 Task: Look for products in the category "Chicken" that are on sale.
Action: Mouse moved to (22, 93)
Screenshot: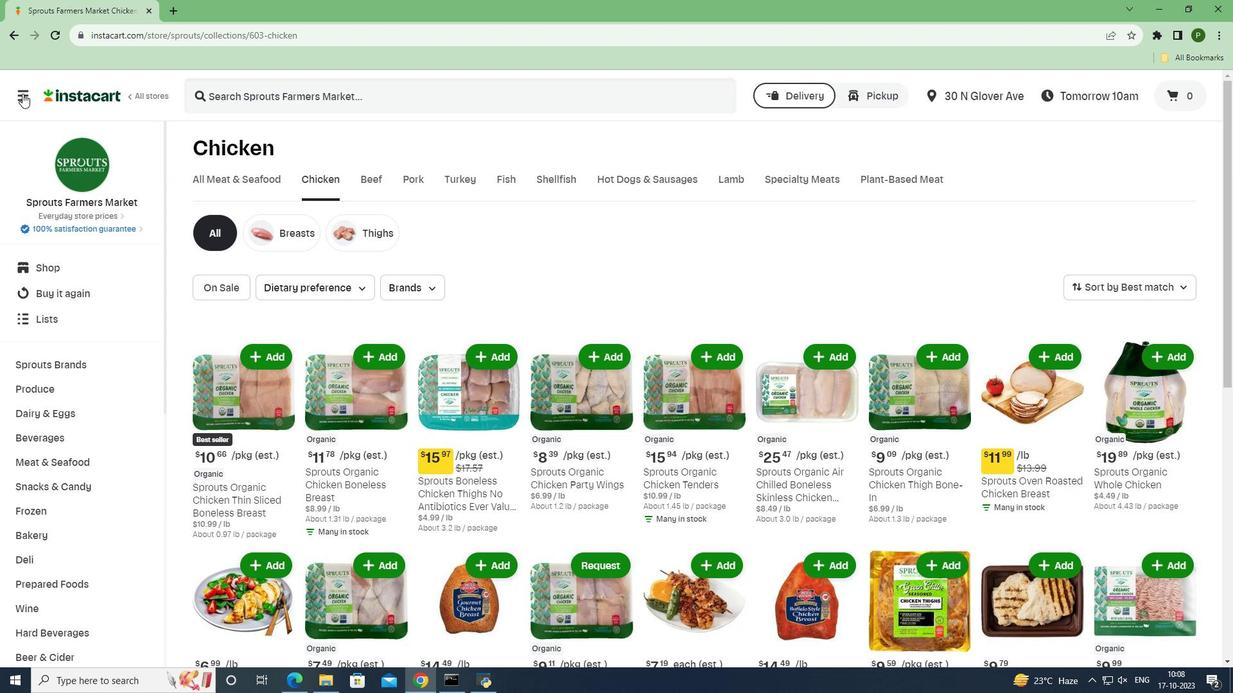 
Action: Mouse pressed left at (22, 93)
Screenshot: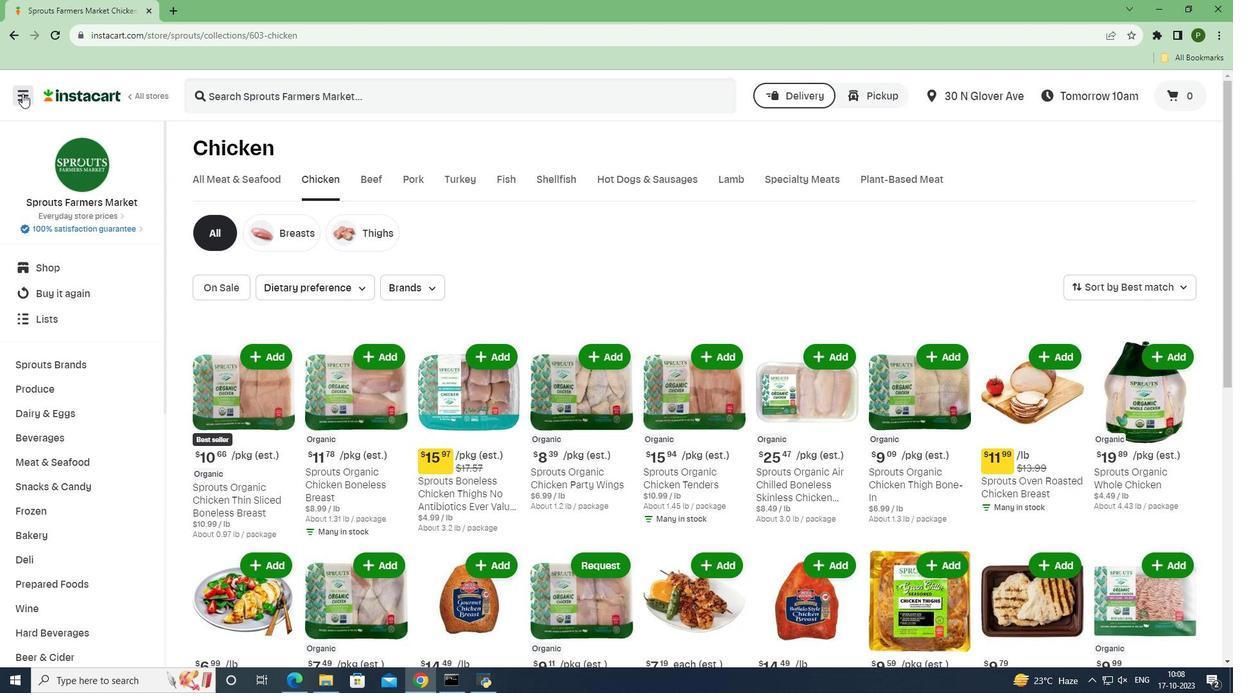 
Action: Mouse moved to (50, 342)
Screenshot: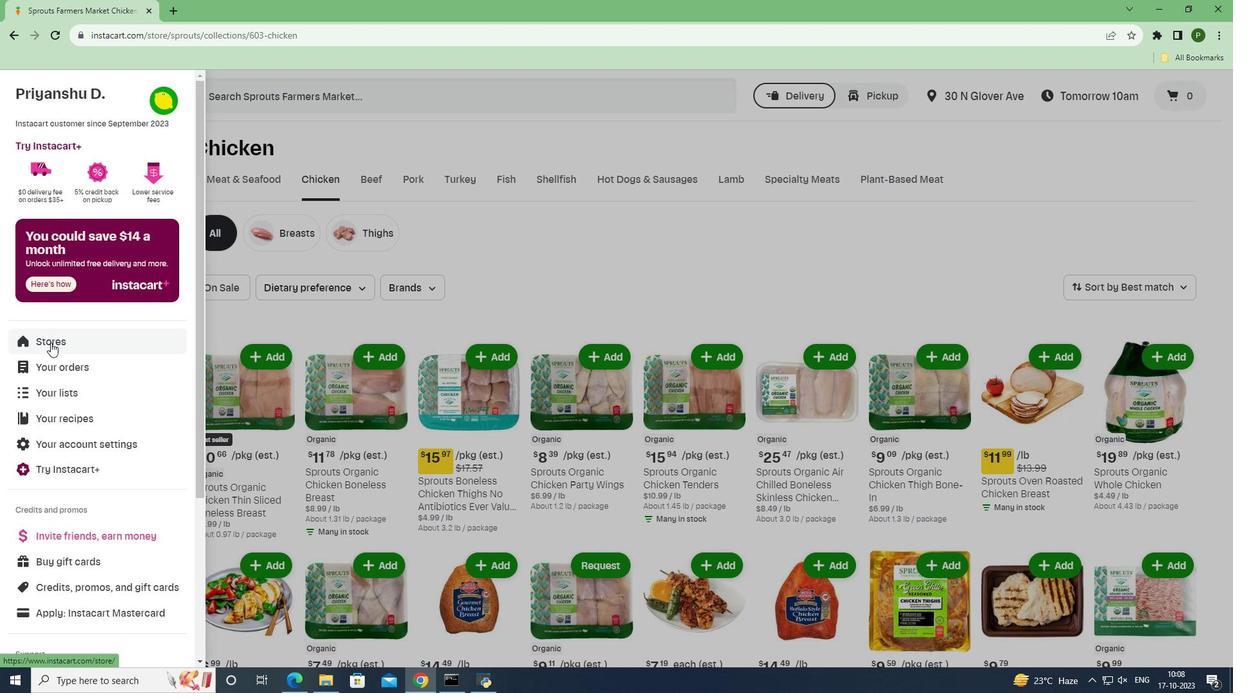 
Action: Mouse pressed left at (50, 342)
Screenshot: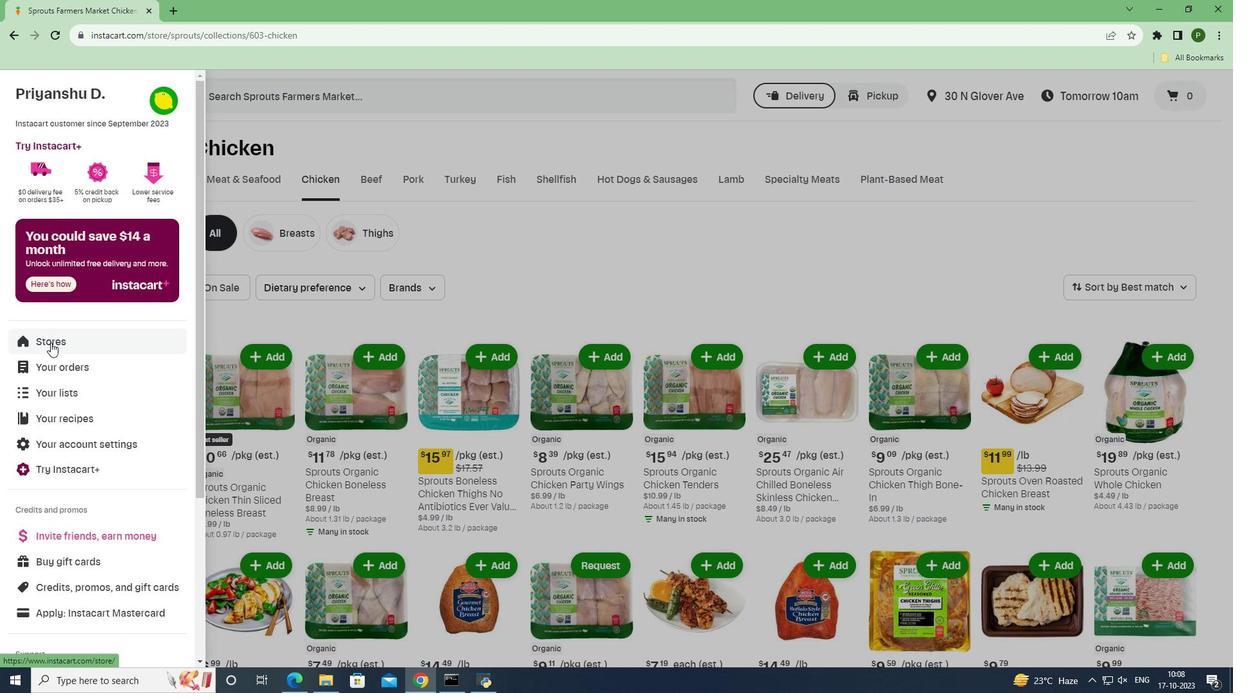 
Action: Mouse moved to (310, 149)
Screenshot: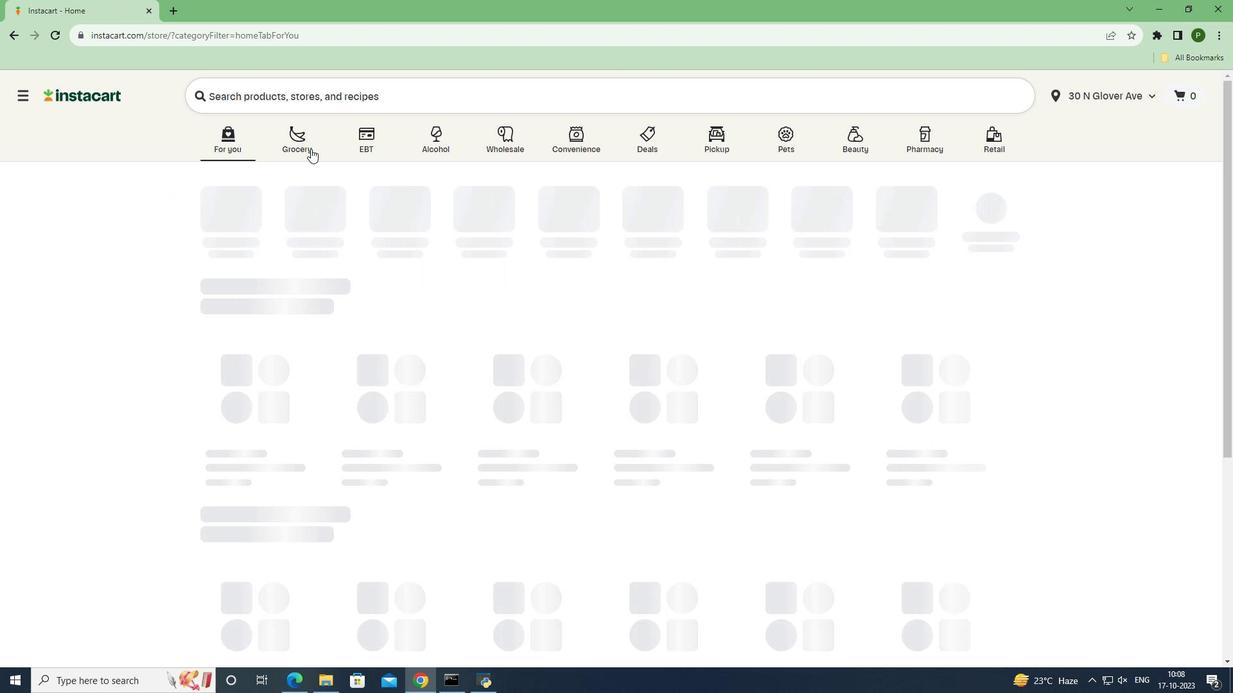 
Action: Mouse pressed left at (310, 149)
Screenshot: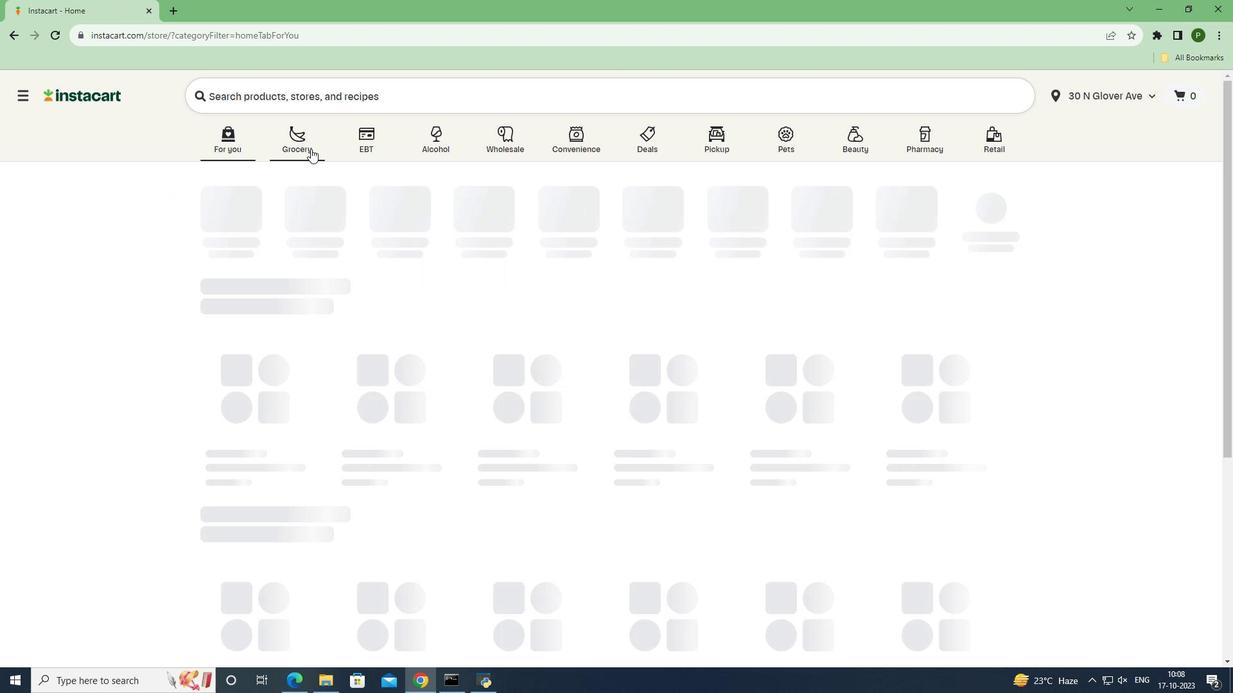 
Action: Mouse moved to (788, 287)
Screenshot: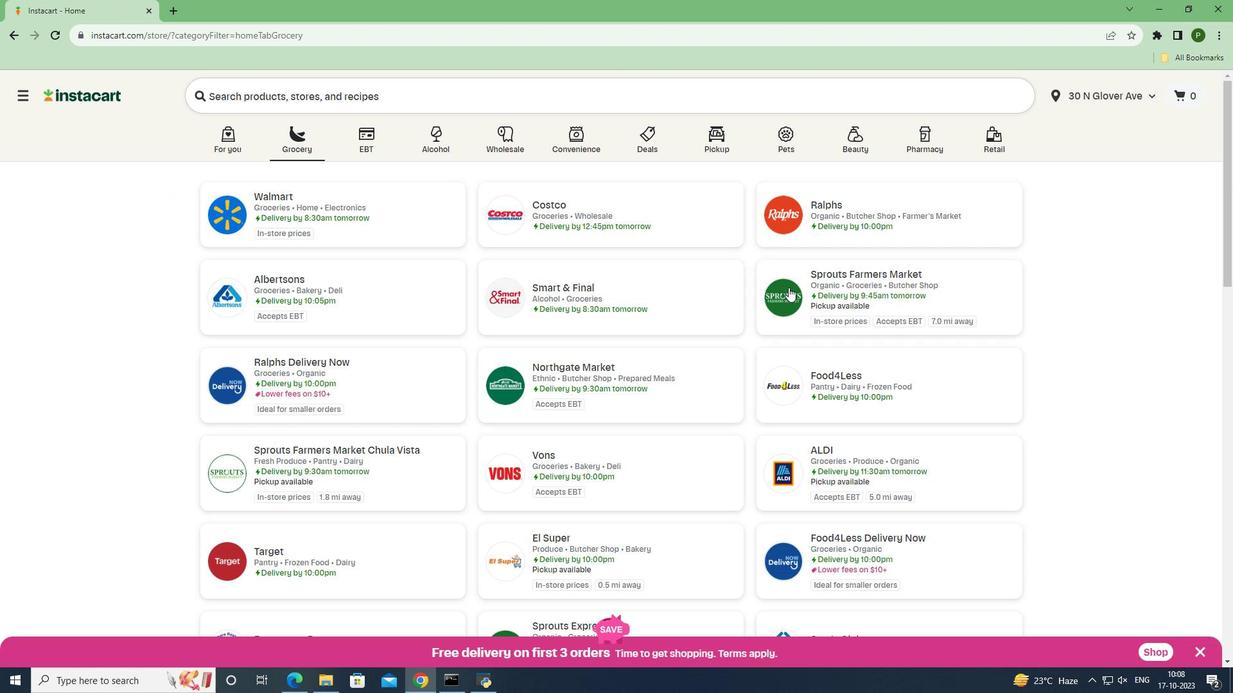 
Action: Mouse pressed left at (788, 287)
Screenshot: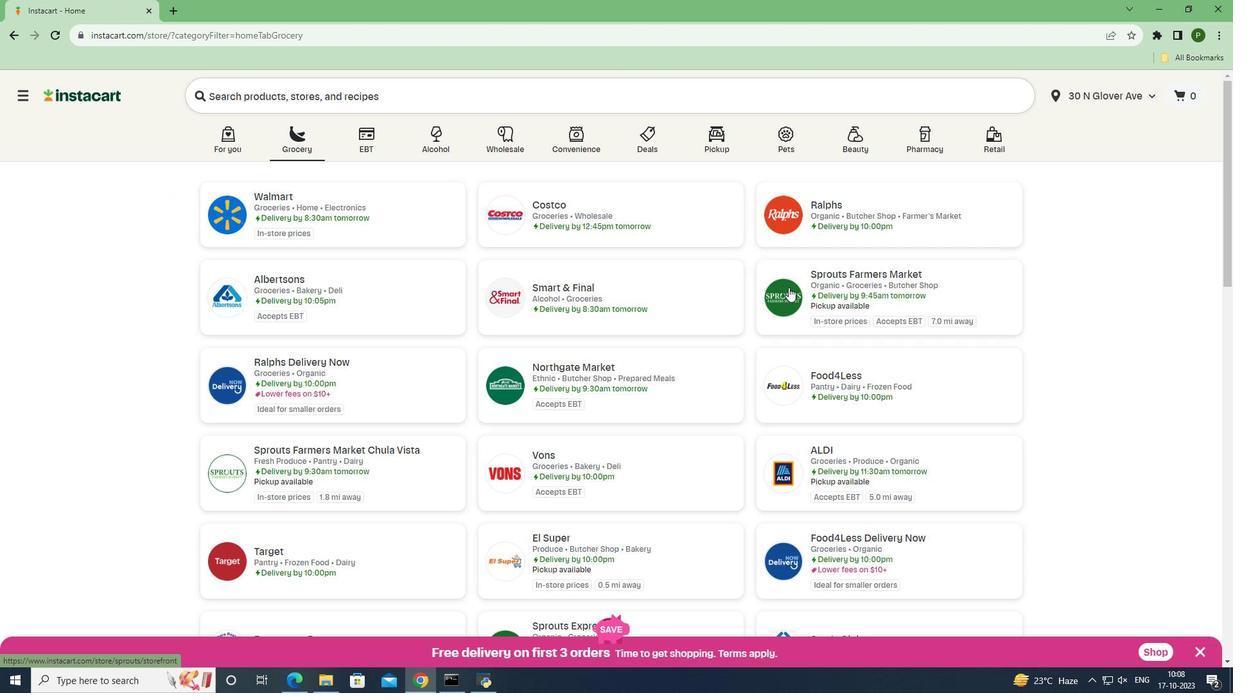 
Action: Mouse moved to (89, 470)
Screenshot: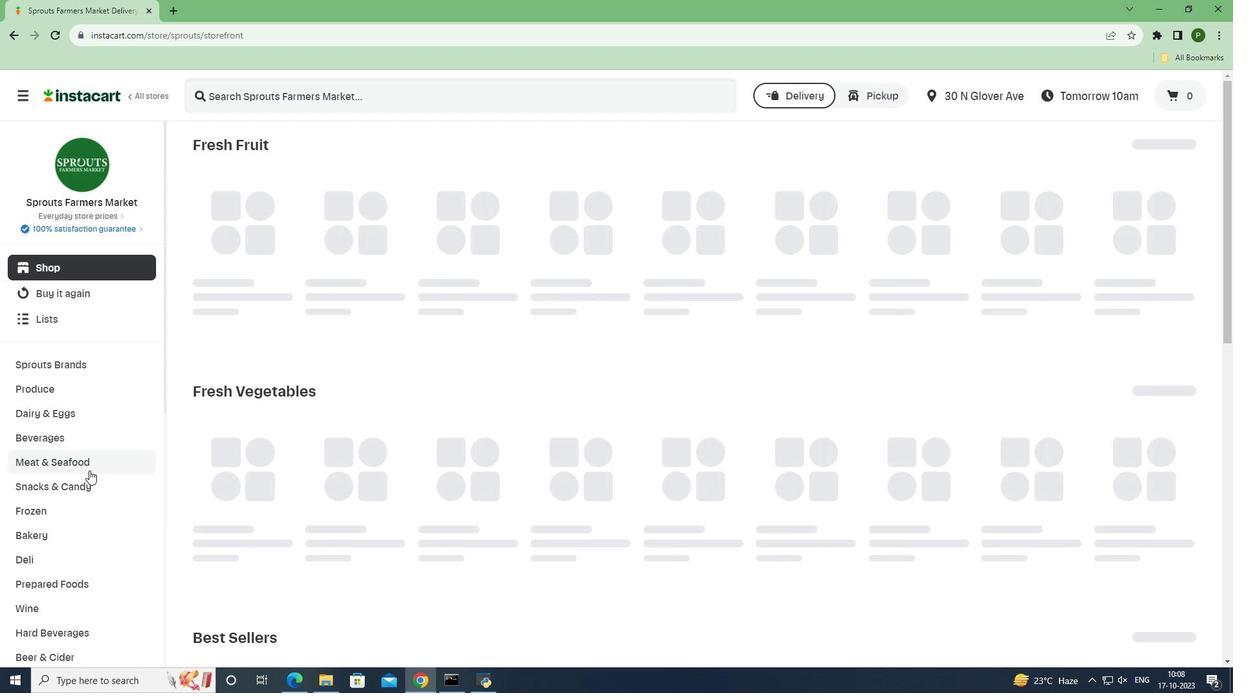 
Action: Mouse pressed left at (89, 470)
Screenshot: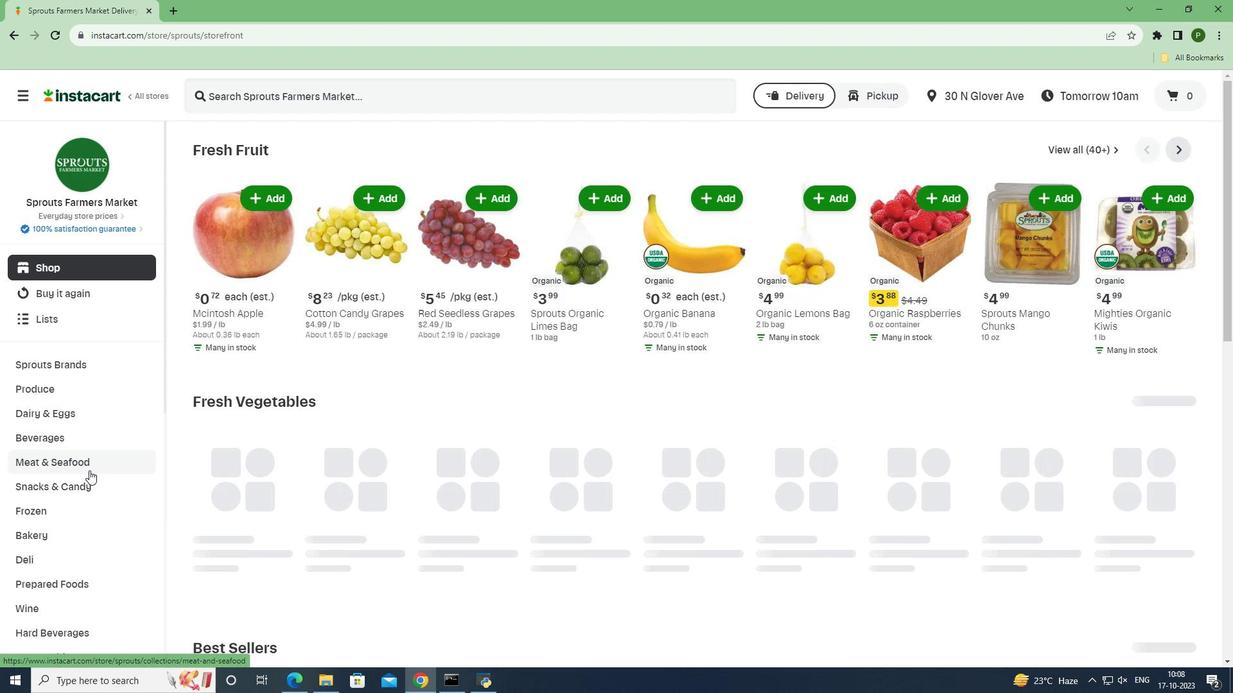 
Action: Mouse moved to (323, 181)
Screenshot: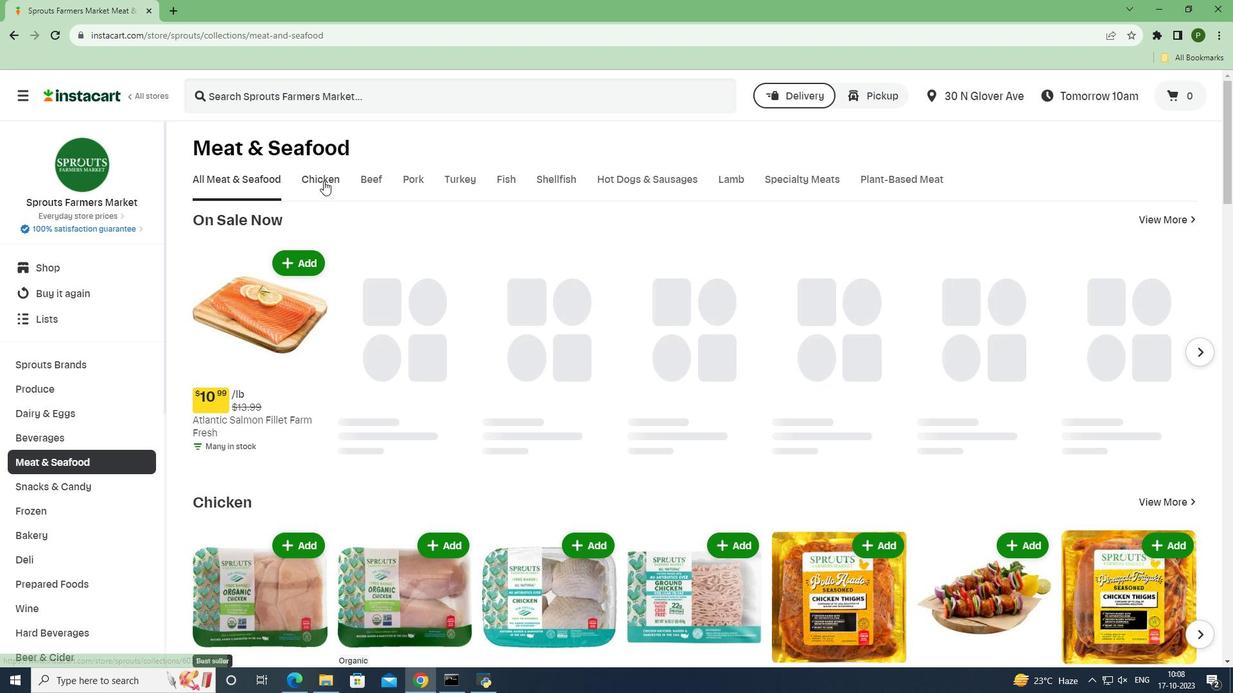 
Action: Mouse pressed left at (323, 181)
Screenshot: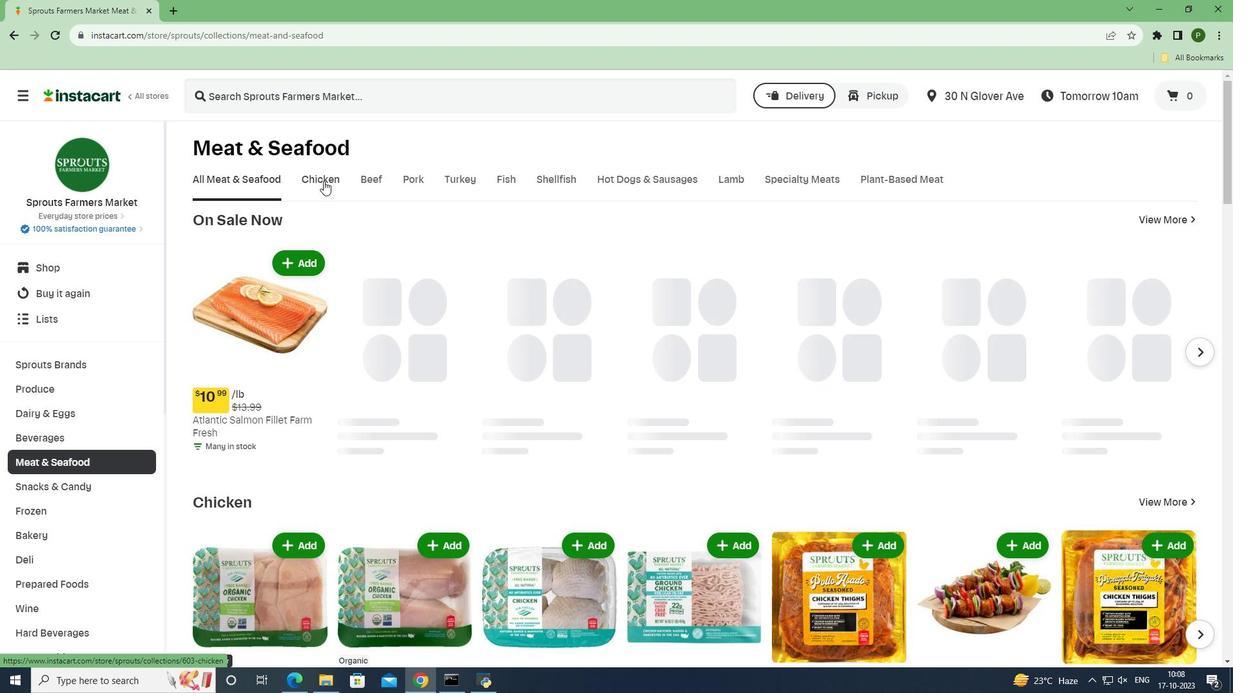 
Action: Mouse moved to (371, 229)
Screenshot: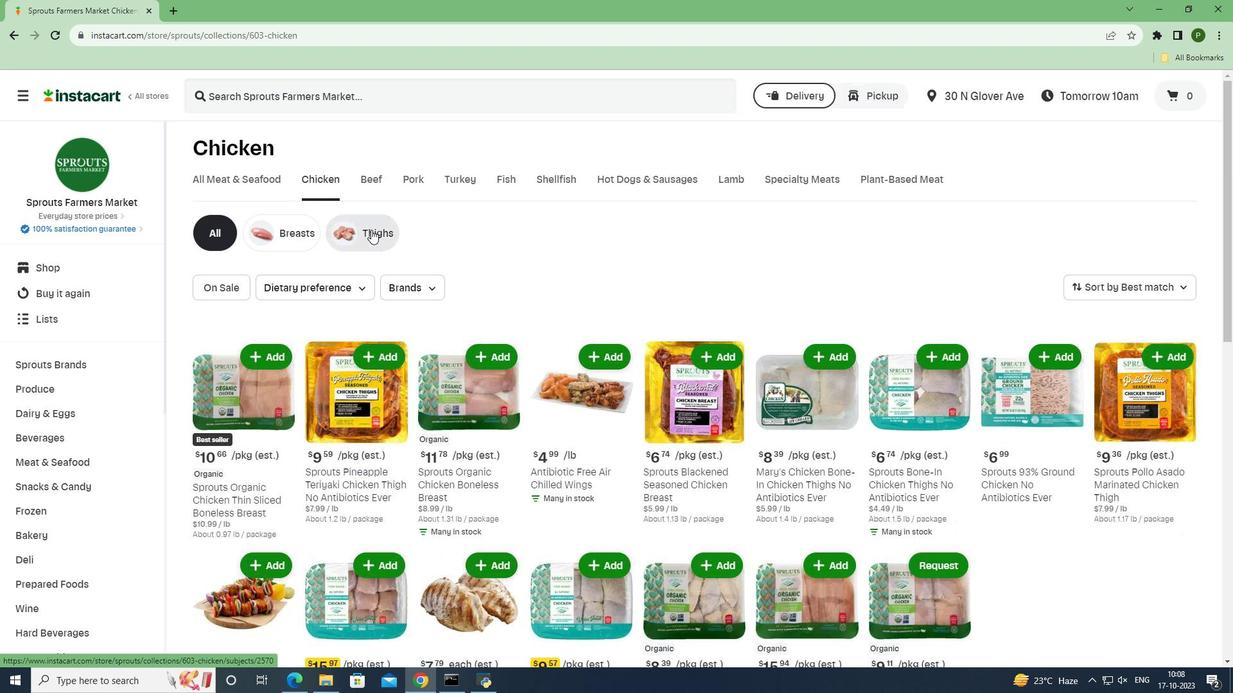 
Action: Mouse pressed left at (371, 229)
Screenshot: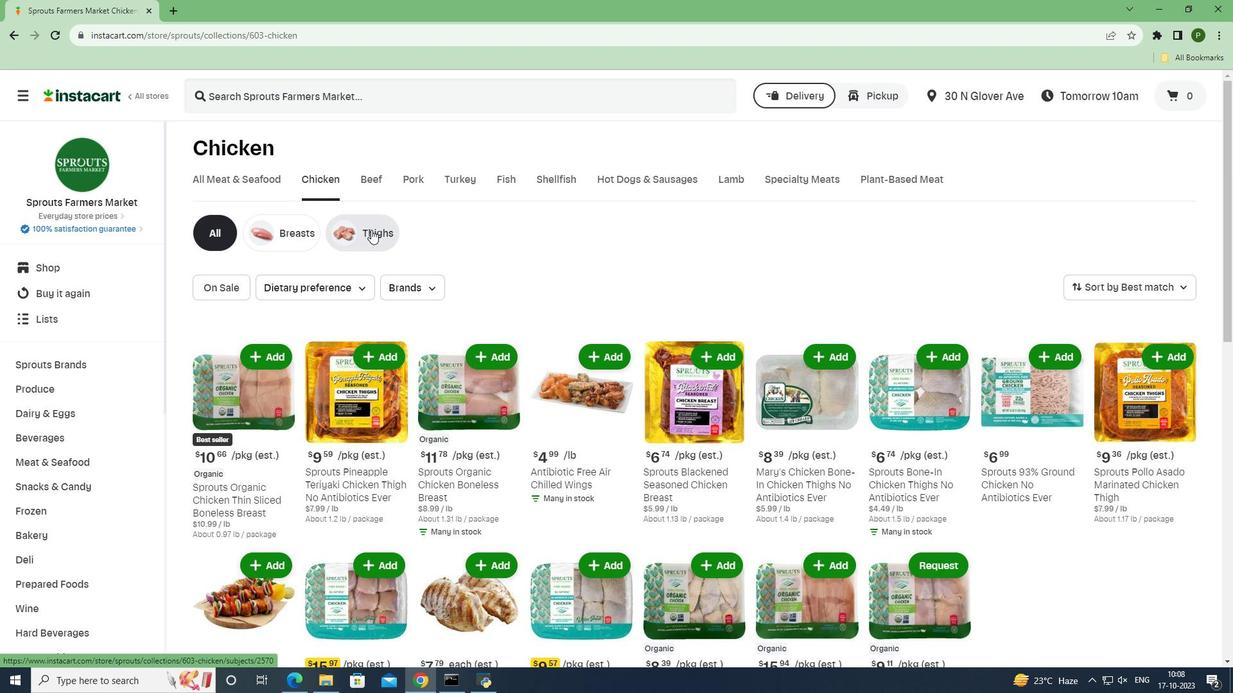 
Action: Mouse moved to (215, 284)
Screenshot: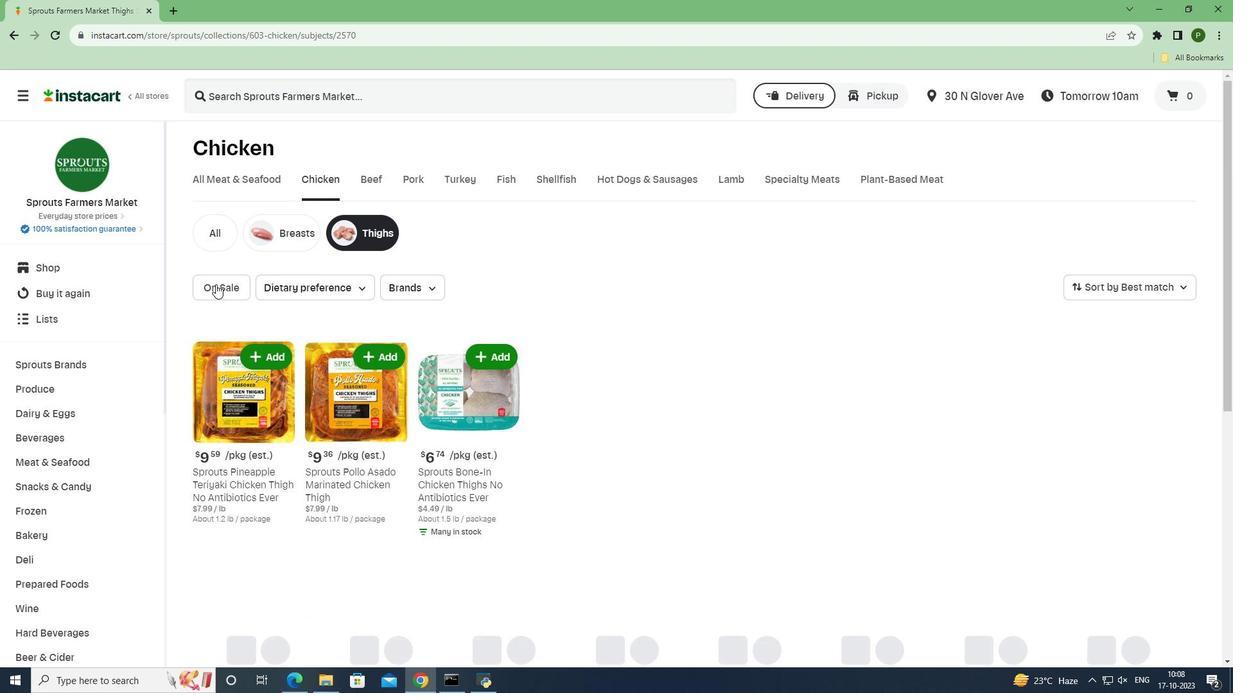 
Action: Mouse pressed left at (215, 284)
Screenshot: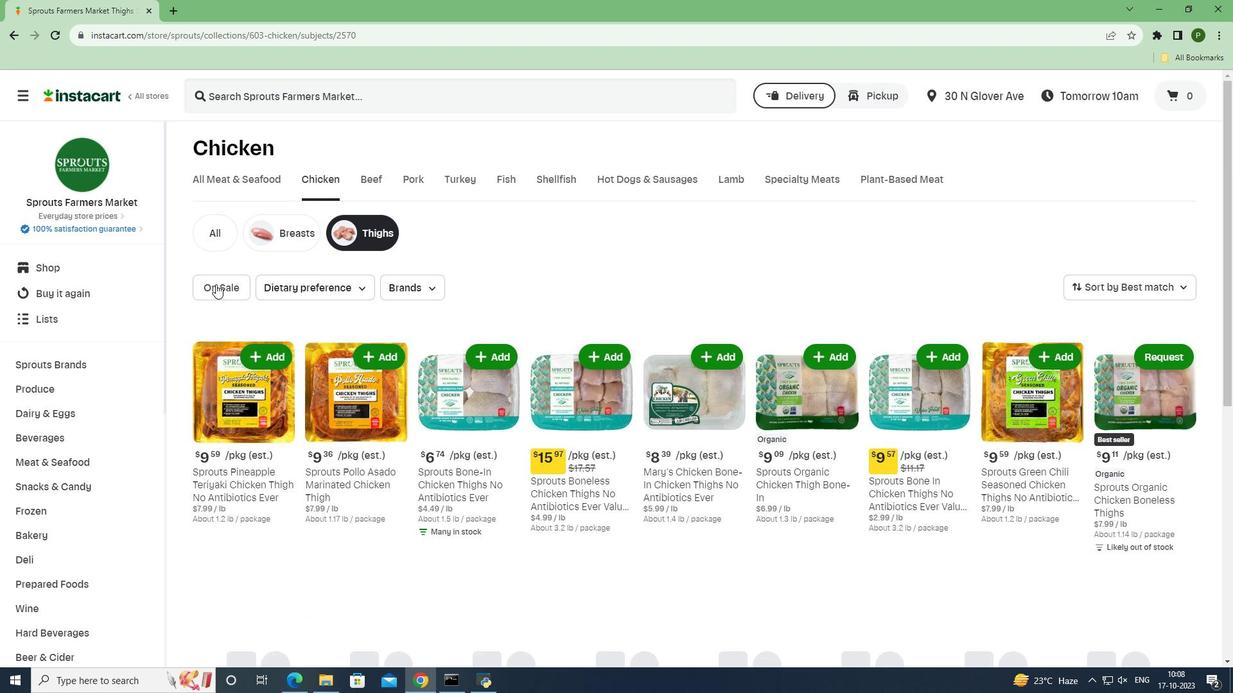 
Action: Mouse moved to (436, 518)
Screenshot: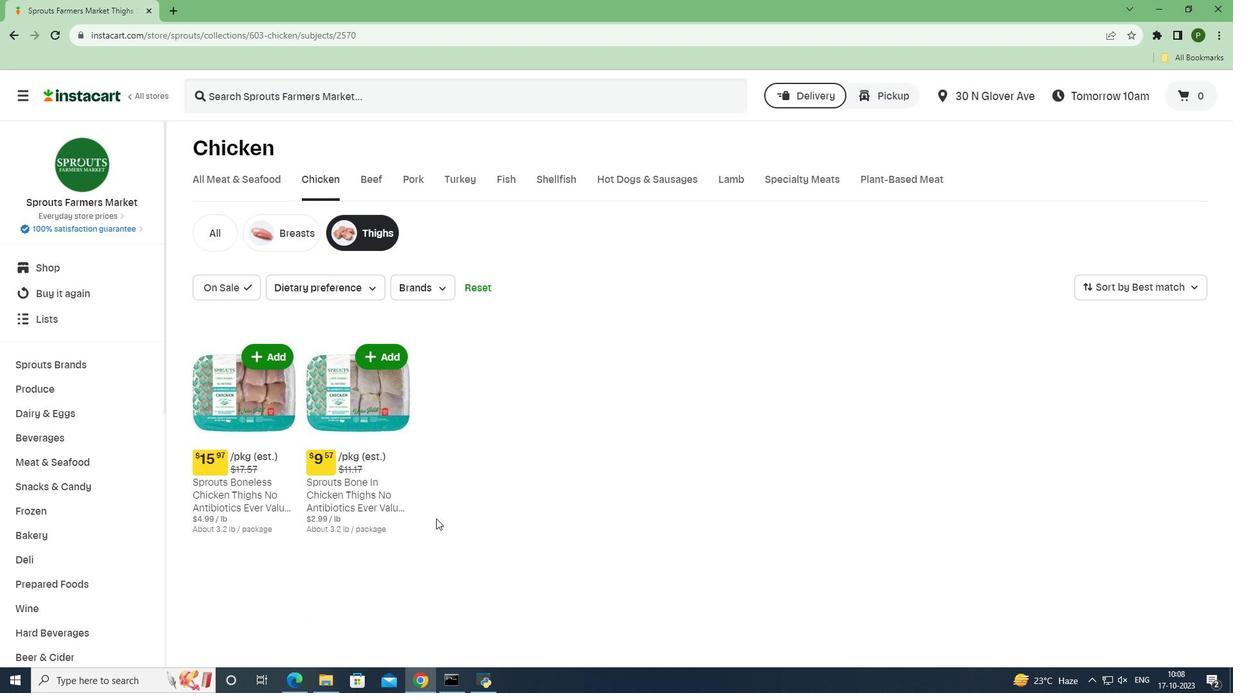 
